 Task: Add a signature Evelyn Lewis containing With gratitude and best wishes, Evelyn Lewis to email address softage.10@softage.net and add a folder Employee relations
Action: Mouse moved to (95, 92)
Screenshot: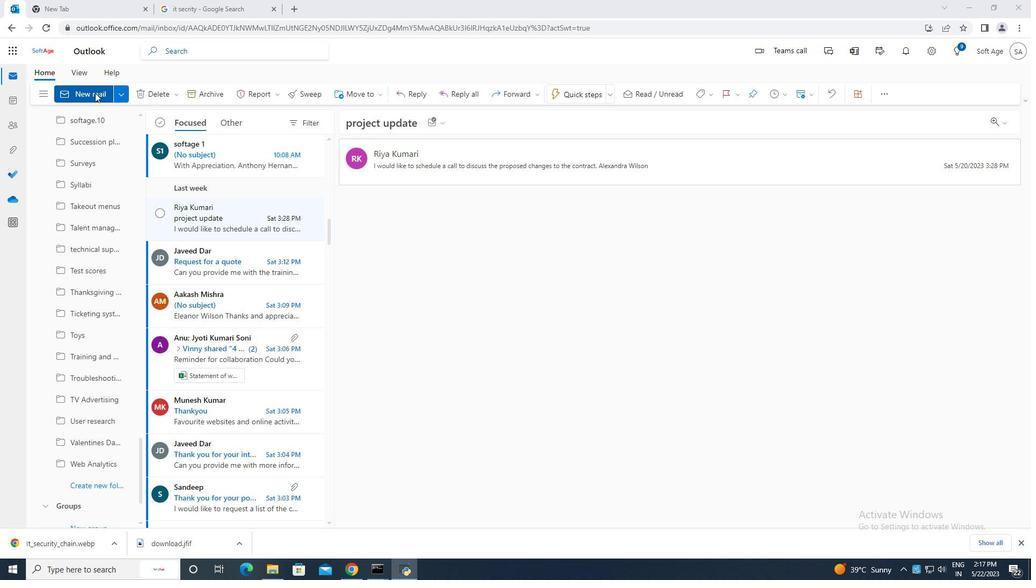 
Action: Mouse pressed left at (95, 92)
Screenshot: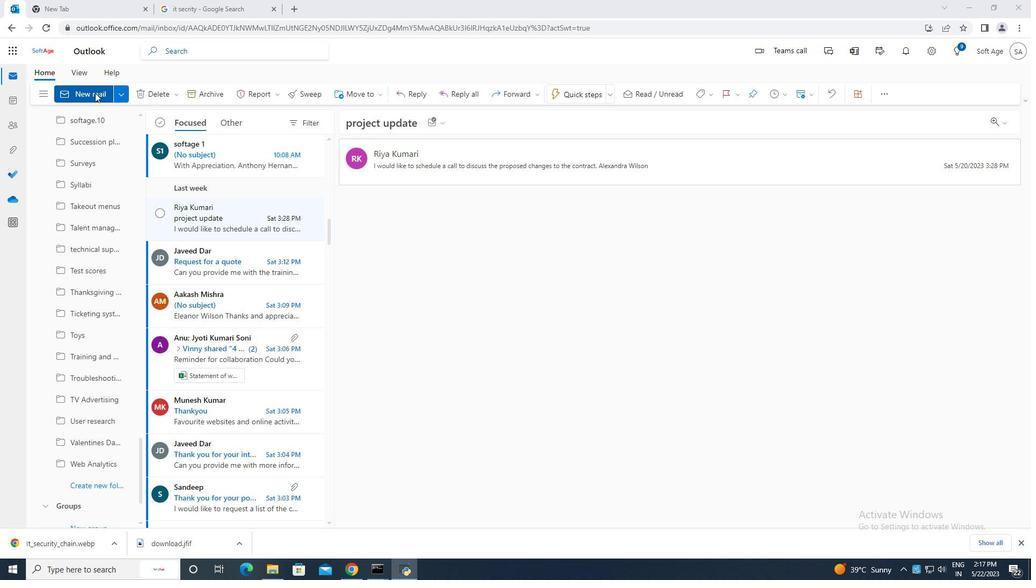 
Action: Mouse moved to (689, 90)
Screenshot: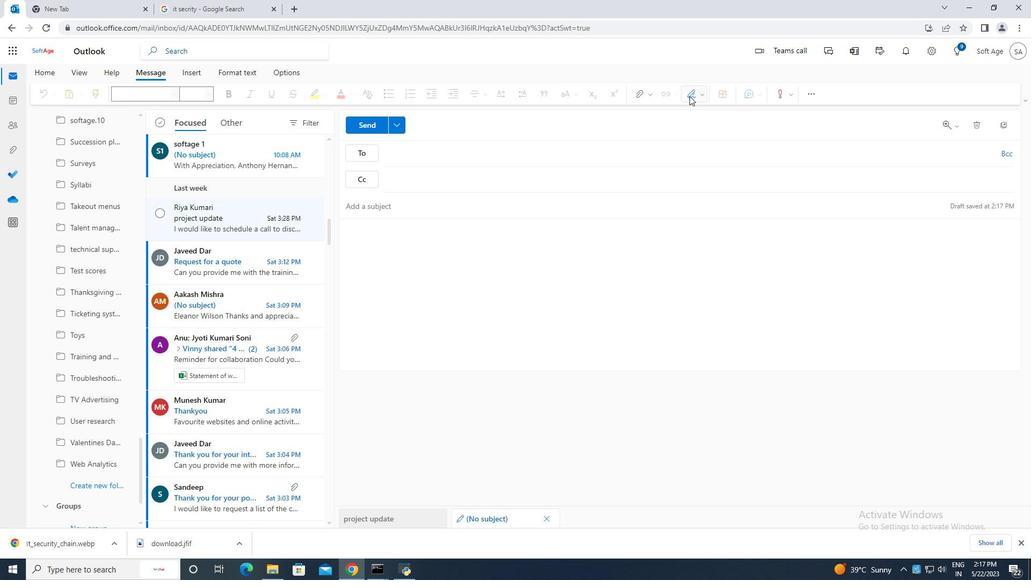 
Action: Mouse pressed left at (689, 90)
Screenshot: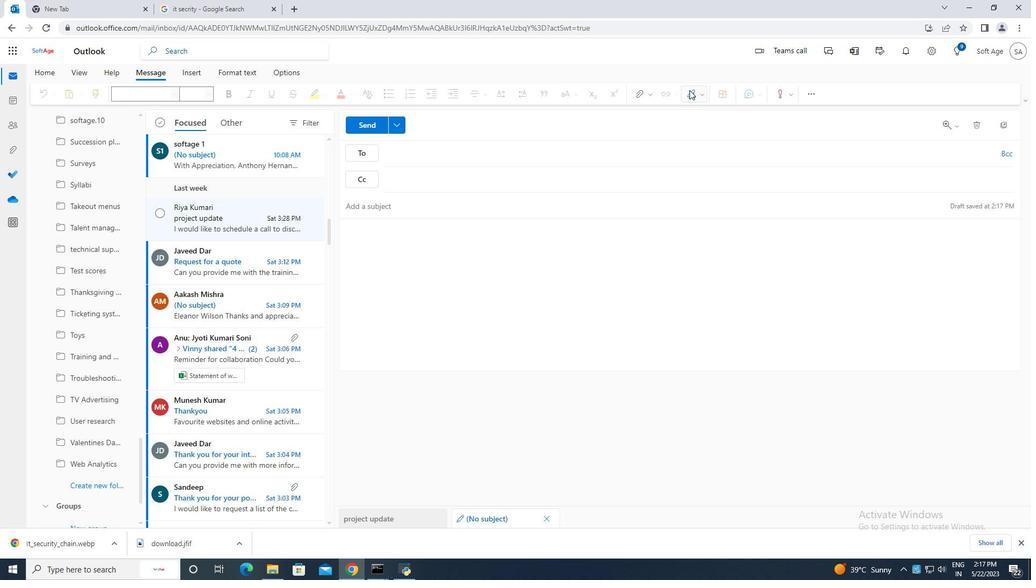 
Action: Mouse moved to (686, 137)
Screenshot: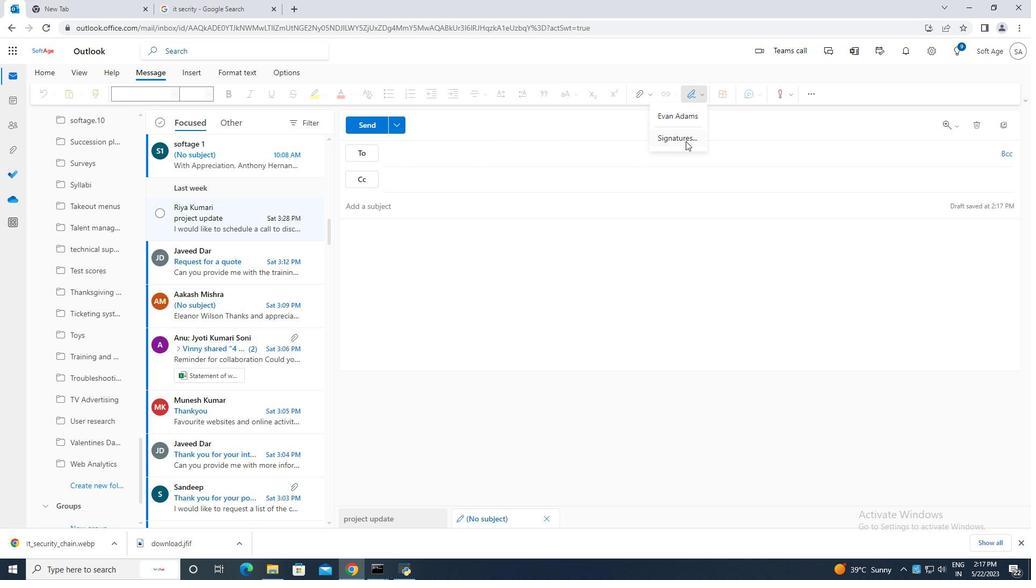 
Action: Mouse pressed left at (686, 137)
Screenshot: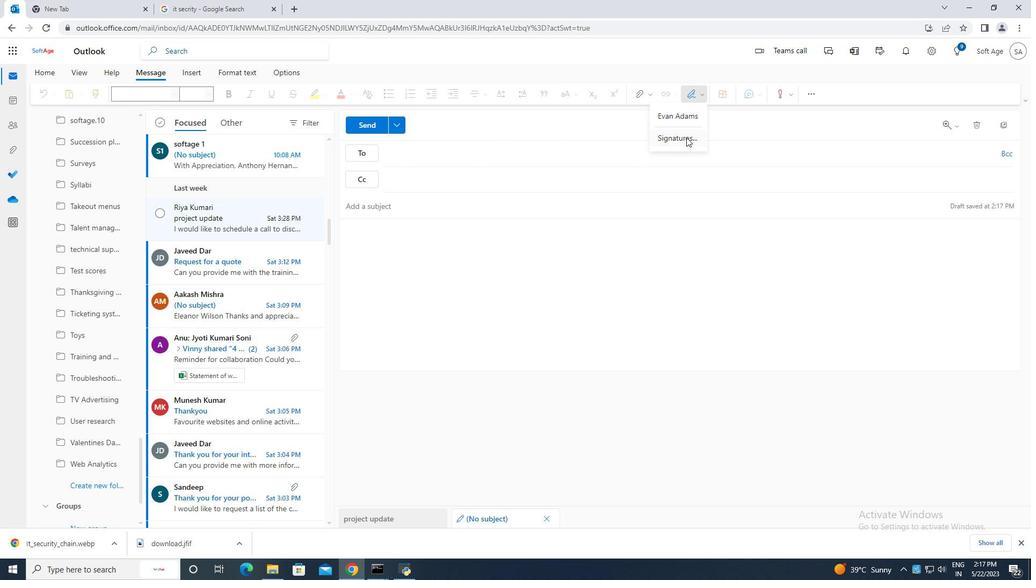 
Action: Mouse moved to (735, 175)
Screenshot: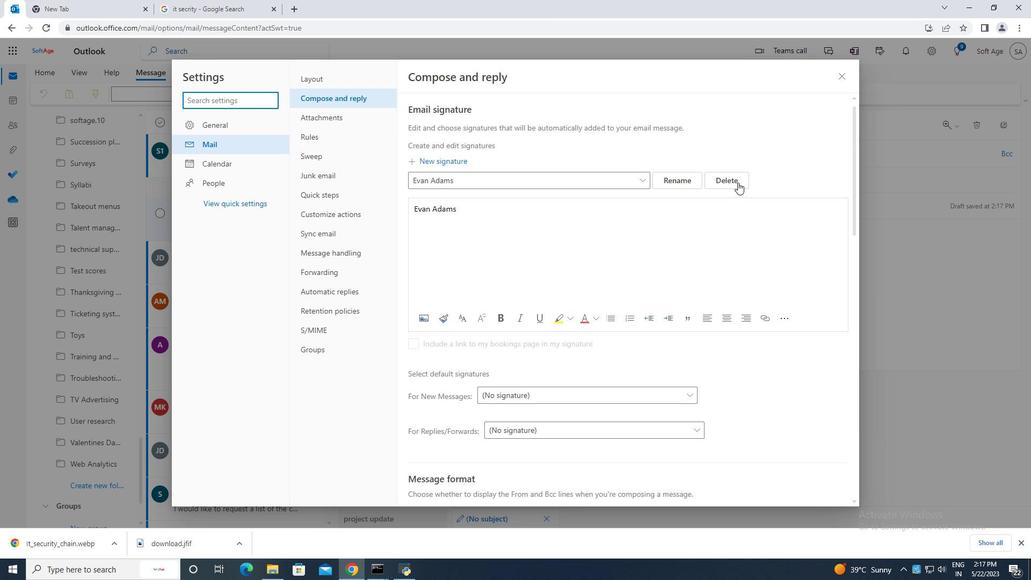 
Action: Mouse pressed left at (735, 175)
Screenshot: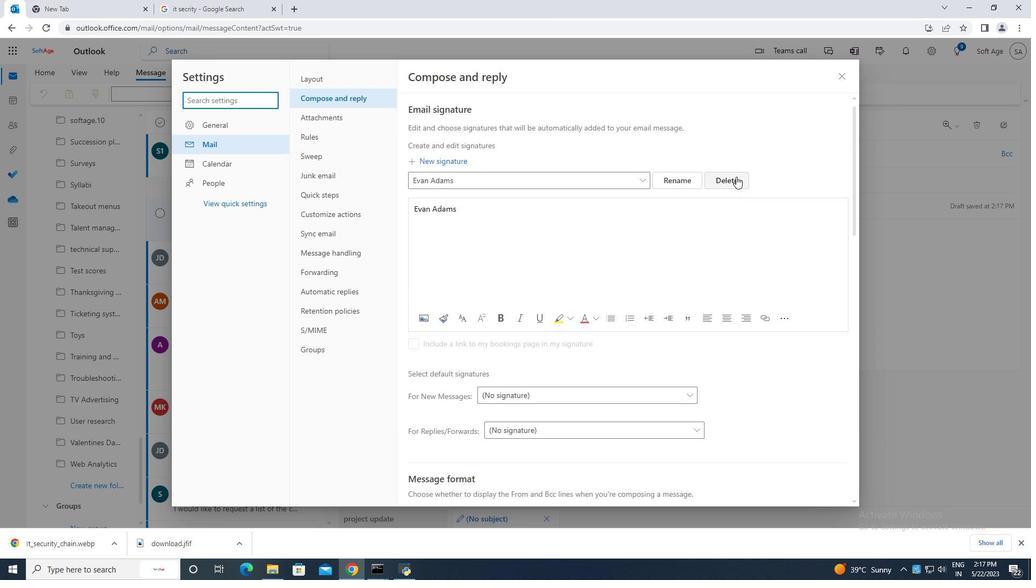 
Action: Mouse moved to (465, 182)
Screenshot: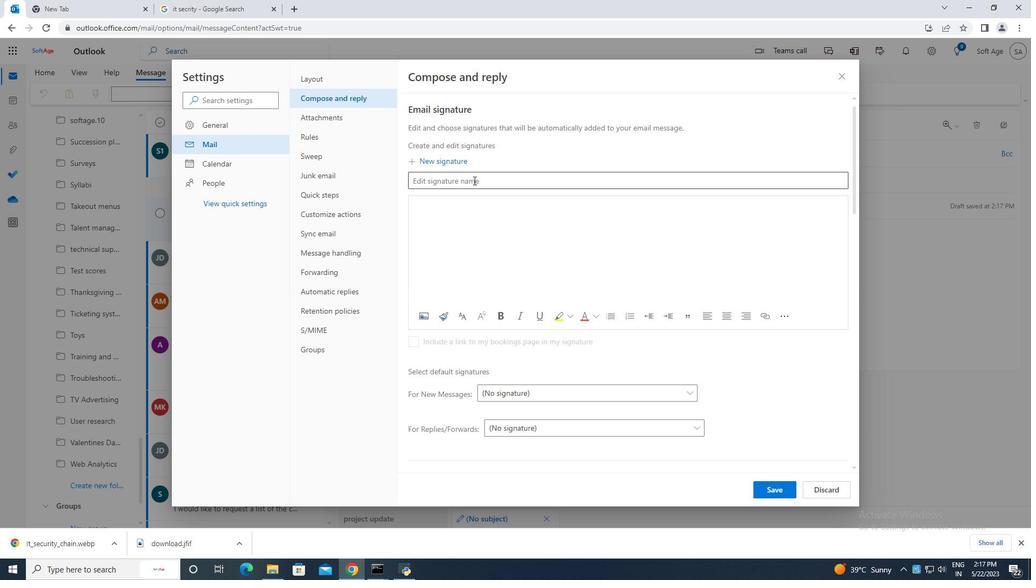 
Action: Mouse pressed left at (465, 182)
Screenshot: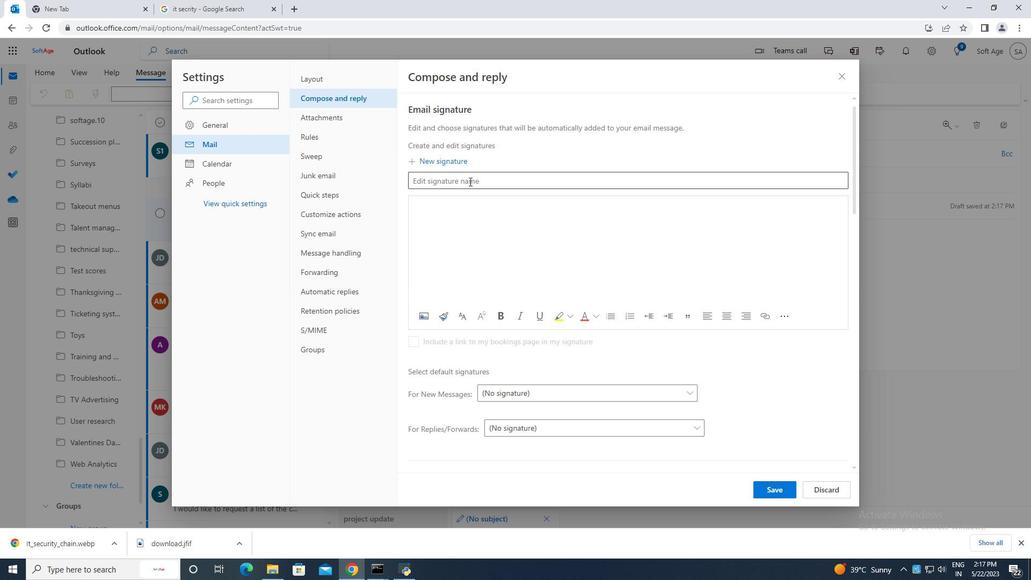 
Action: Key pressed <Key.caps_lock>E<Key.caps_lock>venly<Key.space><Key.caps_lock>L<Key.caps_lock>ewis<Key.space>
Screenshot: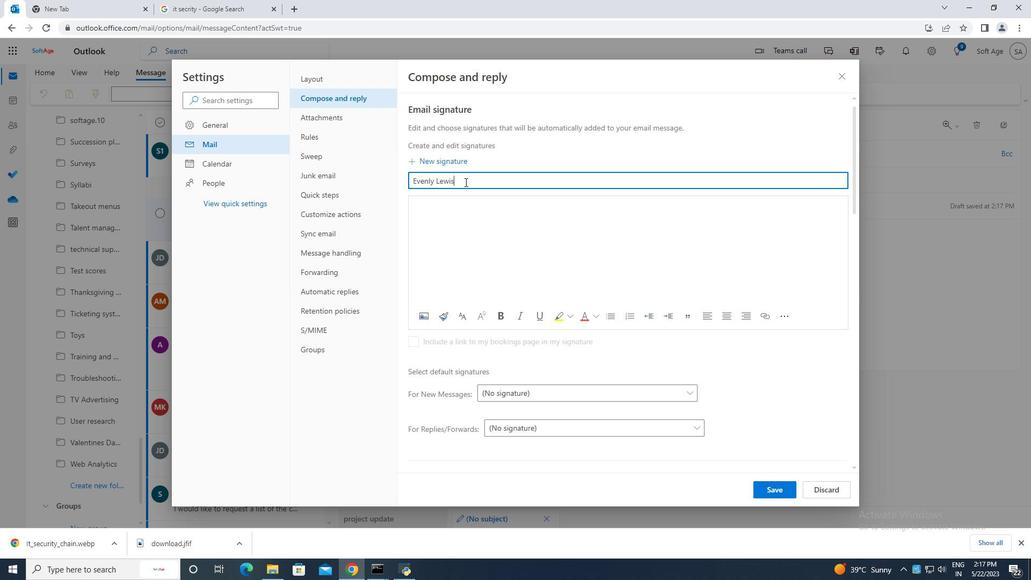 
Action: Mouse moved to (428, 206)
Screenshot: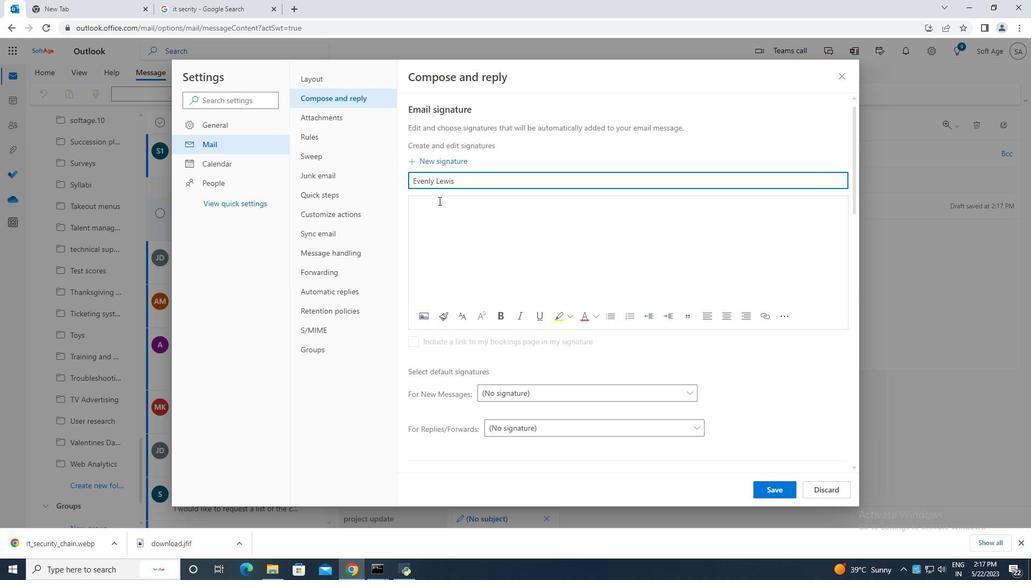 
Action: Mouse pressed left at (428, 206)
Screenshot: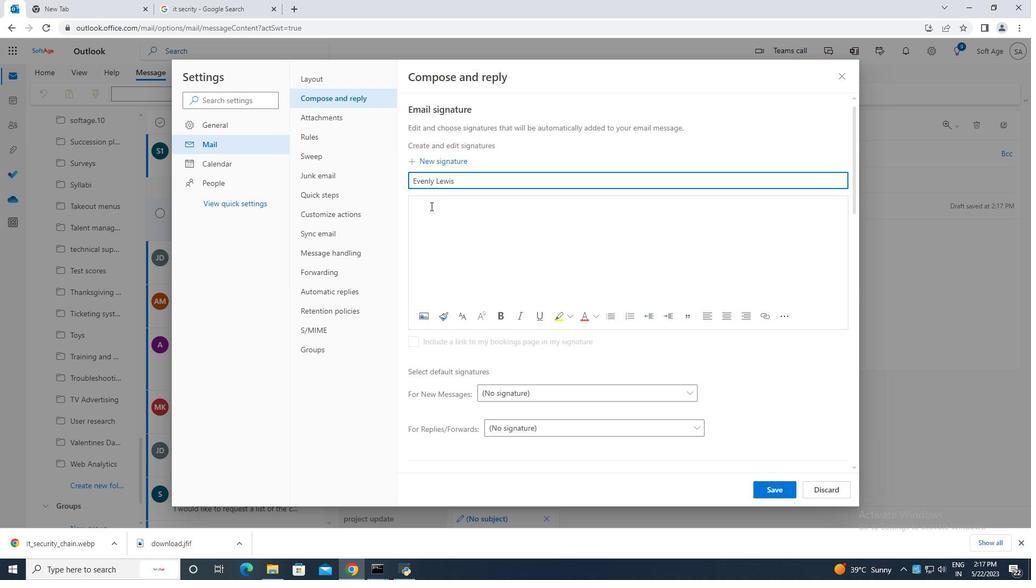 
Action: Key pressed <Key.caps_lock>E<Key.caps_lock>venly<Key.space><Key.caps_lock>L<Key.caps_lock>ewis
Screenshot: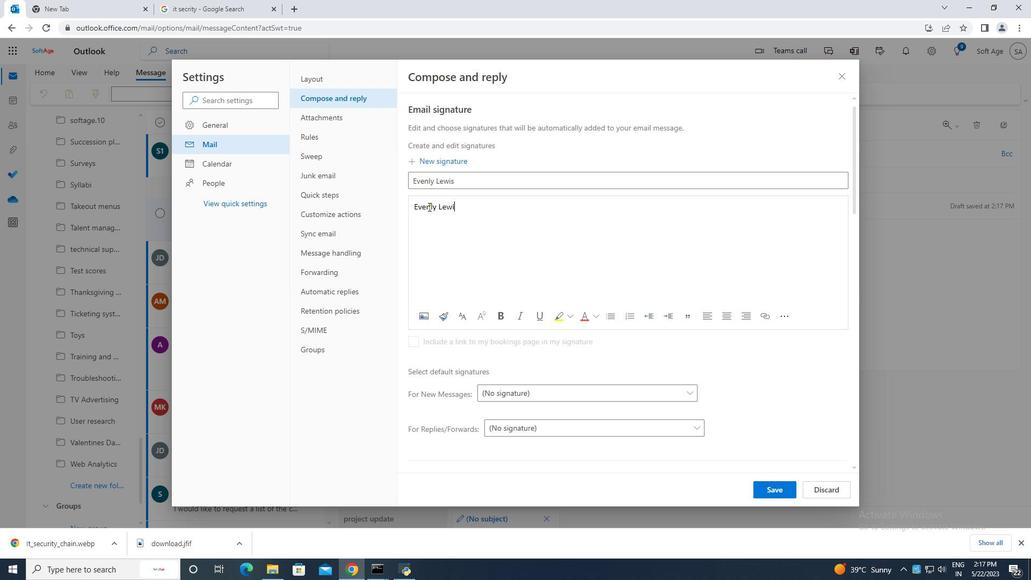 
Action: Mouse moved to (782, 491)
Screenshot: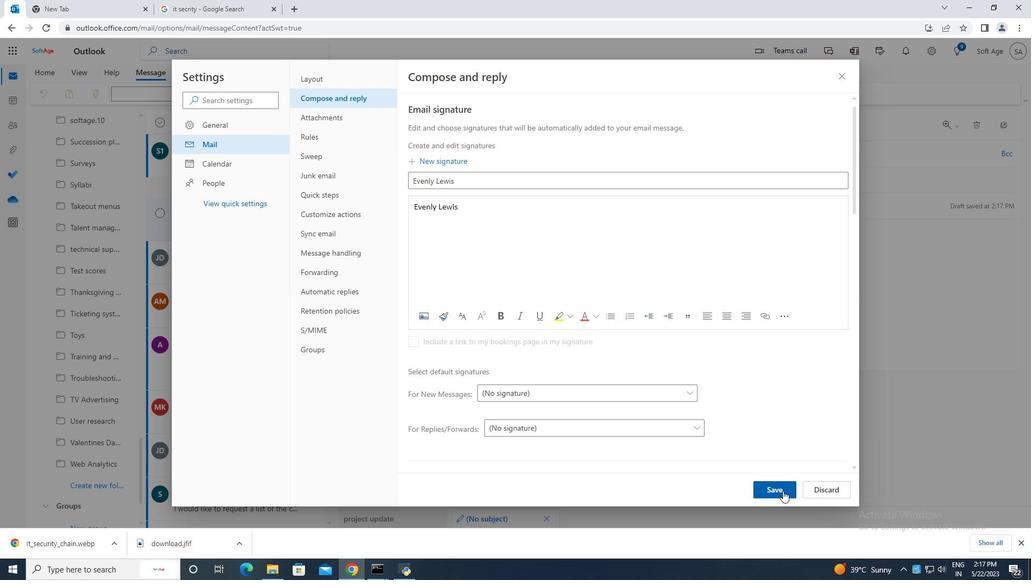 
Action: Mouse pressed left at (782, 491)
Screenshot: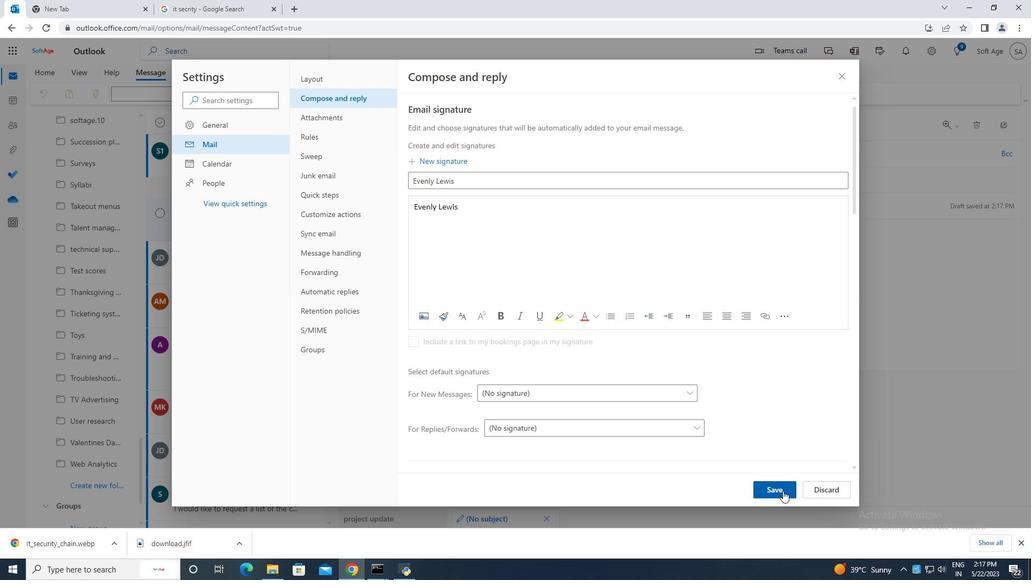 
Action: Mouse moved to (837, 80)
Screenshot: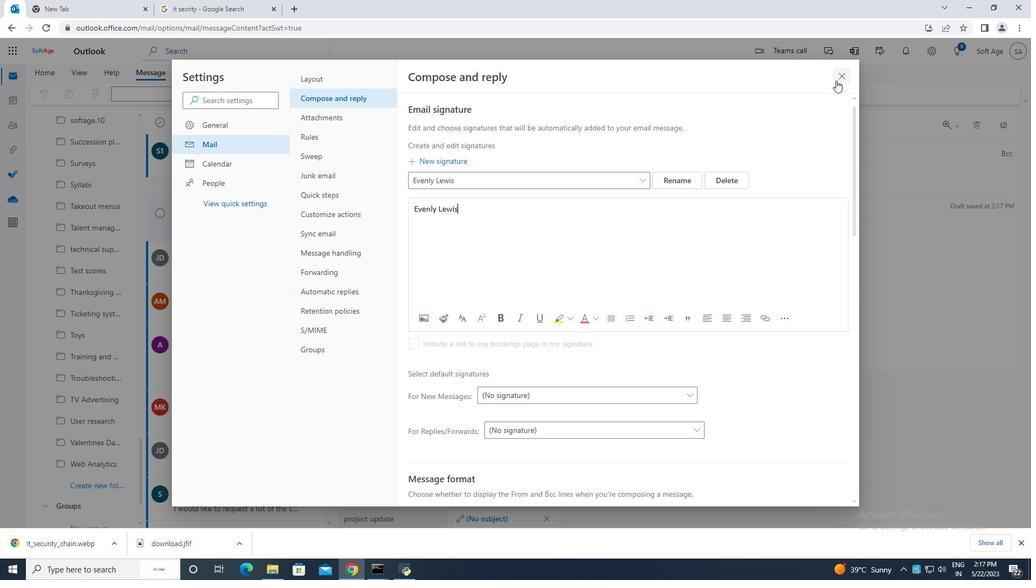 
Action: Mouse pressed left at (837, 80)
Screenshot: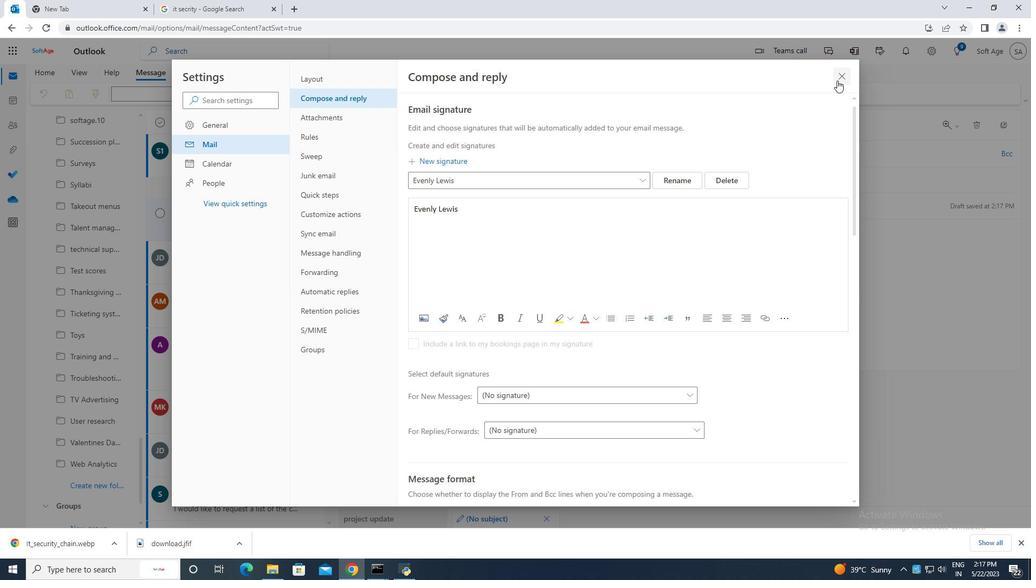 
Action: Mouse moved to (365, 226)
Screenshot: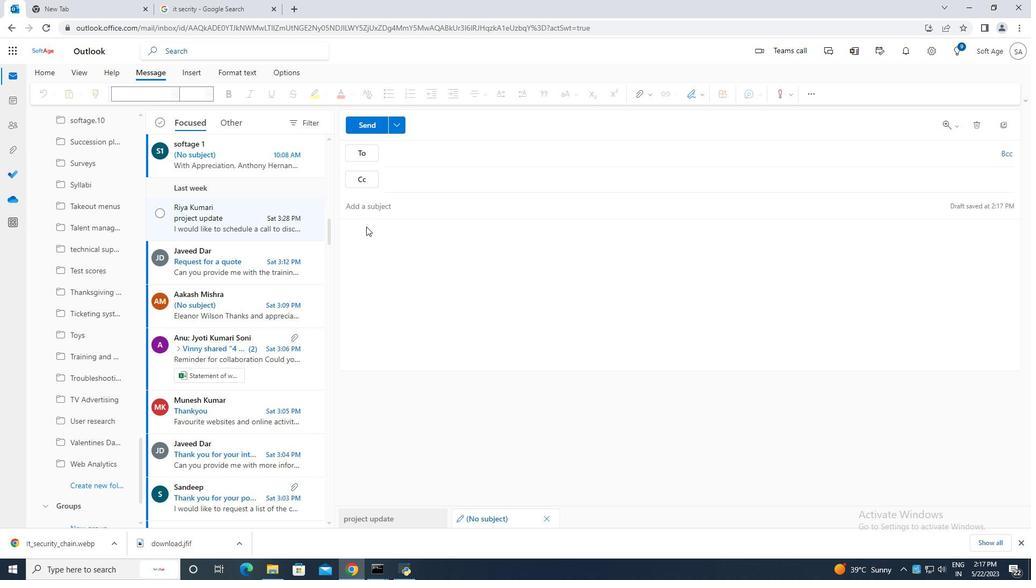
Action: Mouse pressed left at (365, 226)
Screenshot: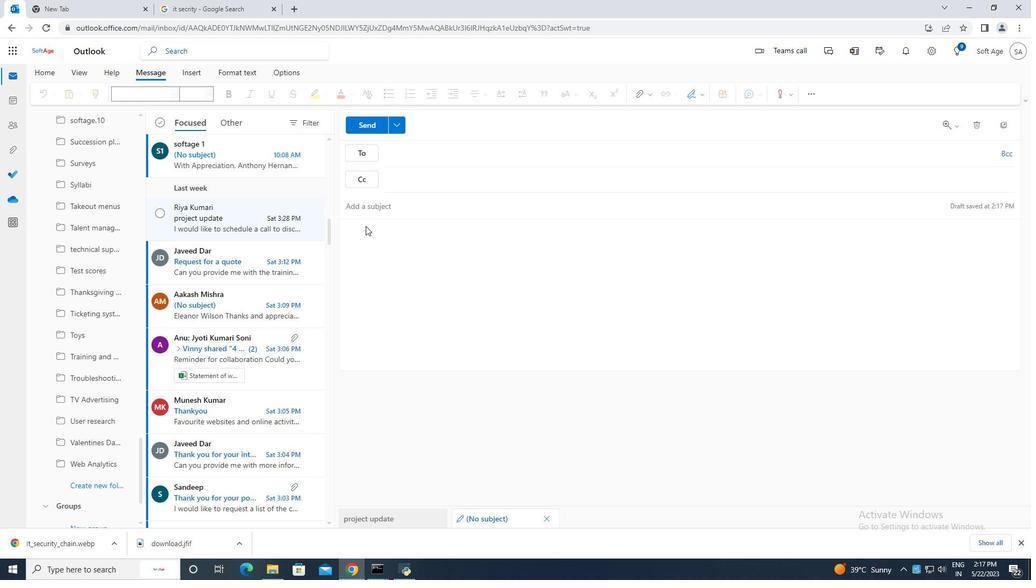 
Action: Mouse moved to (696, 91)
Screenshot: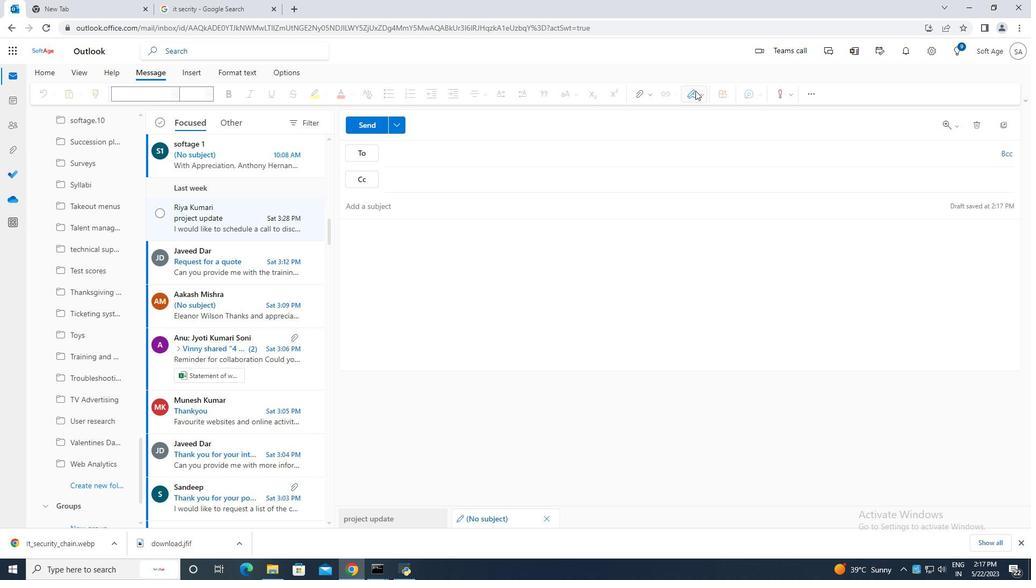 
Action: Mouse pressed left at (696, 91)
Screenshot: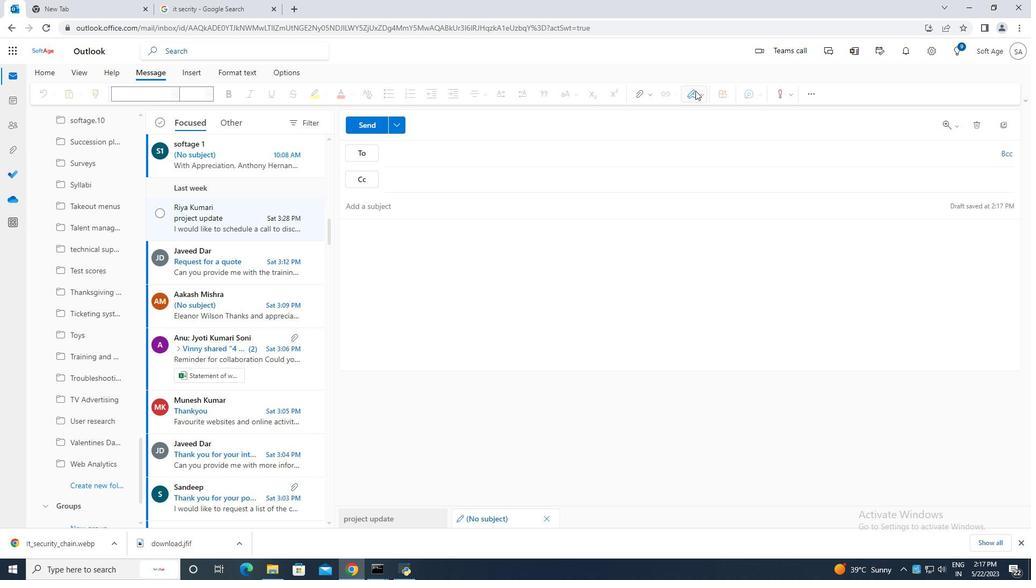 
Action: Mouse moved to (676, 116)
Screenshot: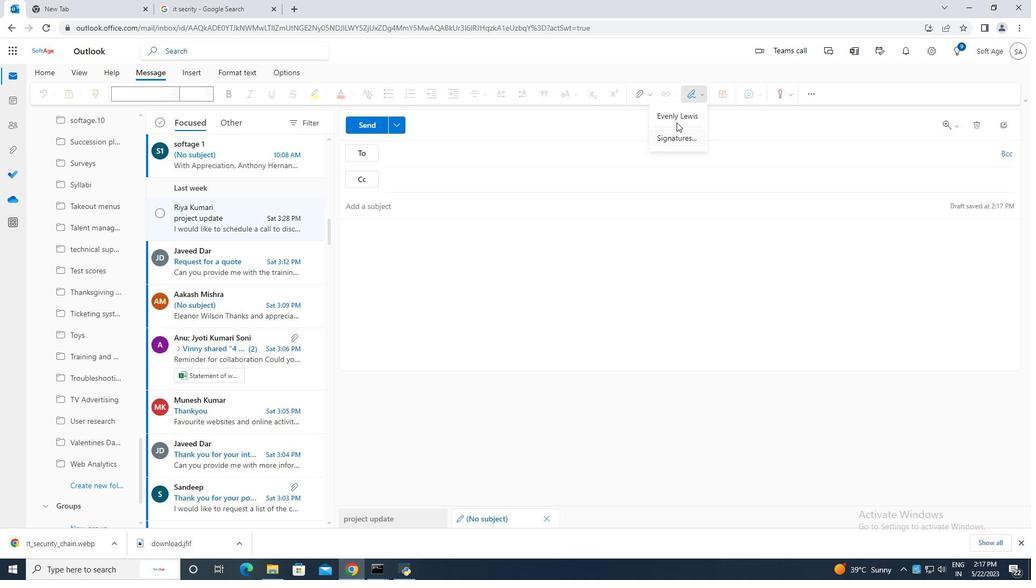 
Action: Mouse pressed left at (676, 116)
Screenshot: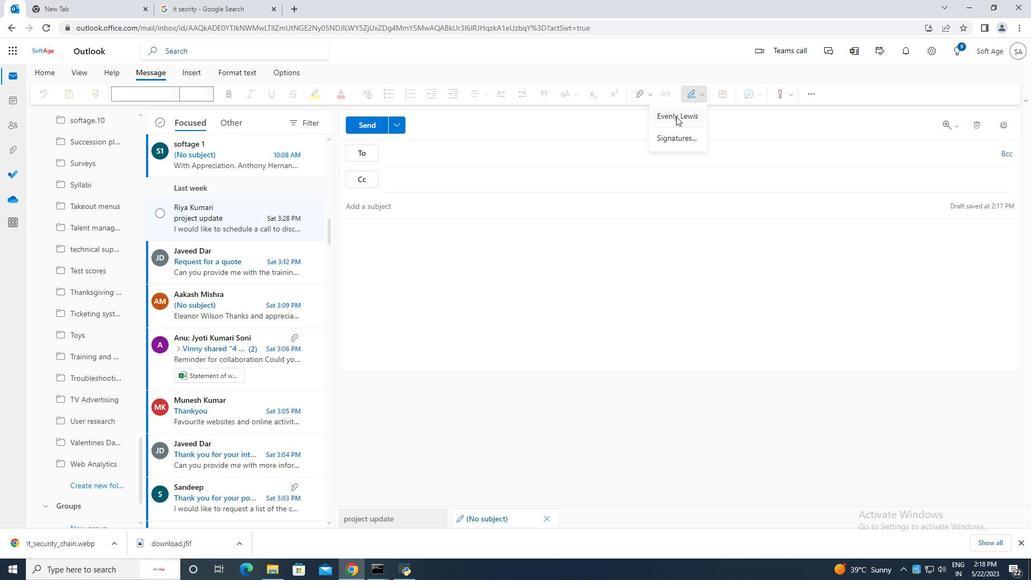 
Action: Mouse moved to (374, 229)
Screenshot: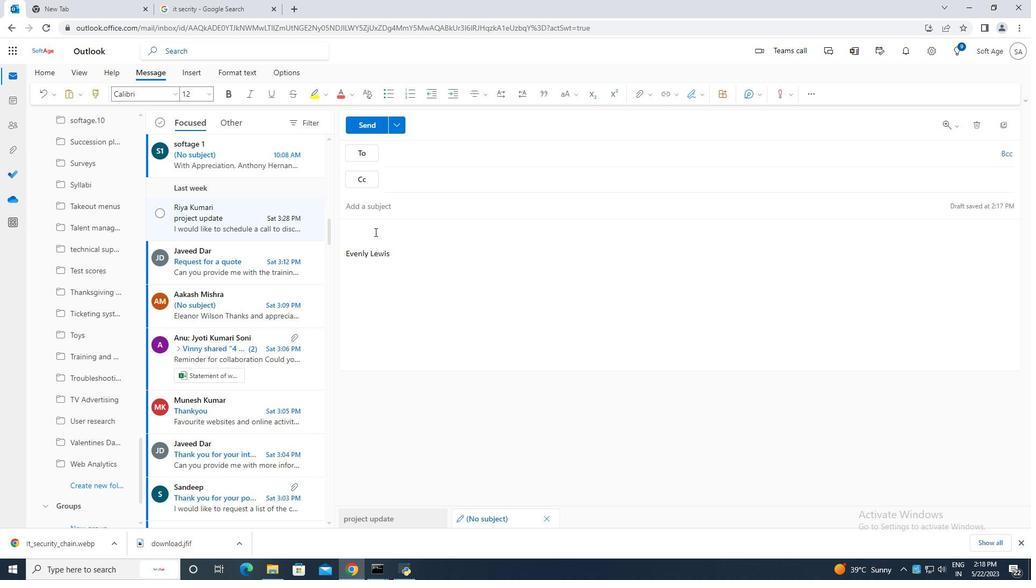 
Action: Key pressed <Key.caps_lock>C<Key.caps_lock>ontaining<Key.space>with<Key.space>gratitude<Key.space>and<Key.space>best<Key.space>wishes,
Screenshot: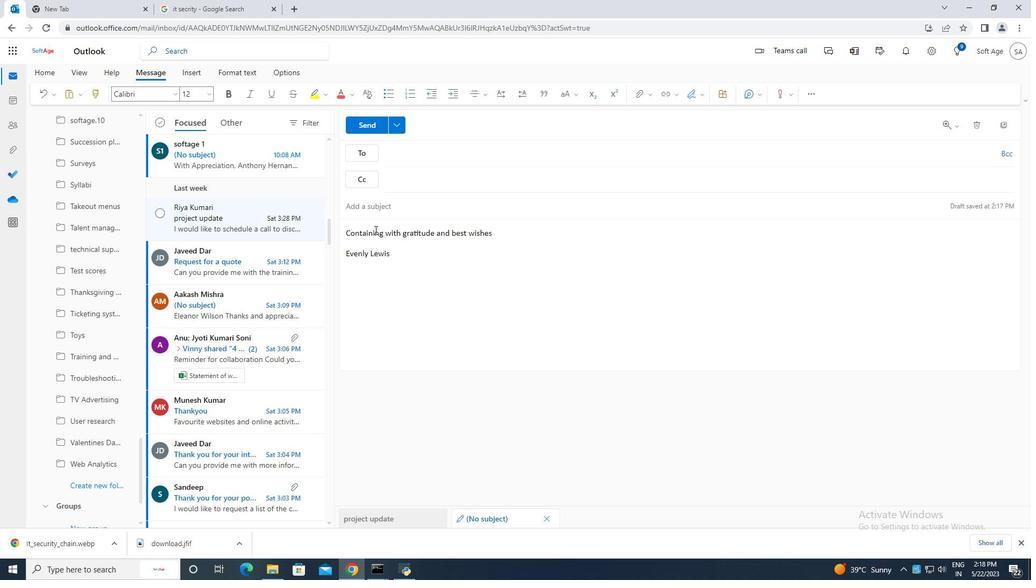 
Action: Mouse moved to (403, 166)
Screenshot: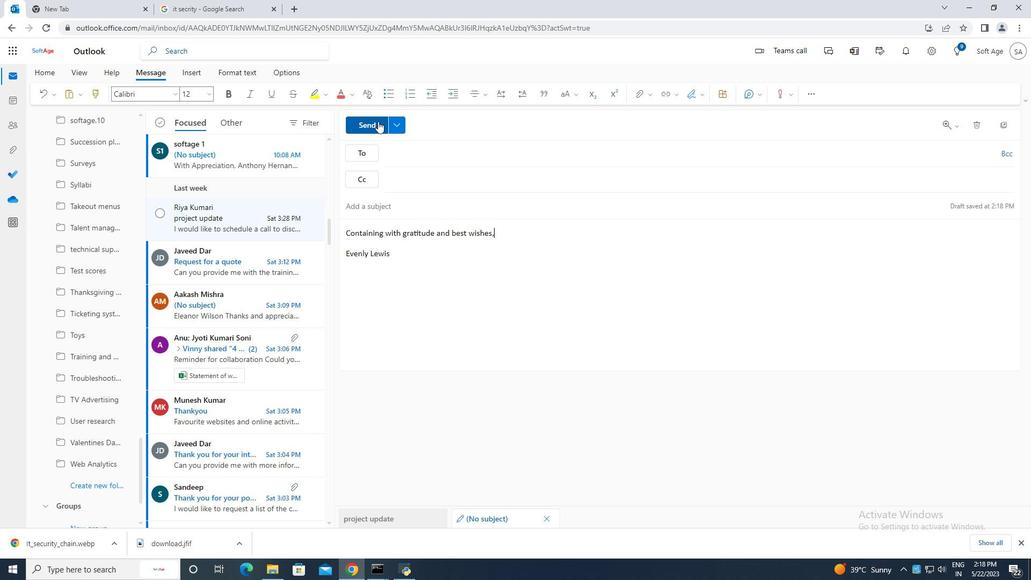 
Action: Mouse pressed left at (403, 166)
Screenshot: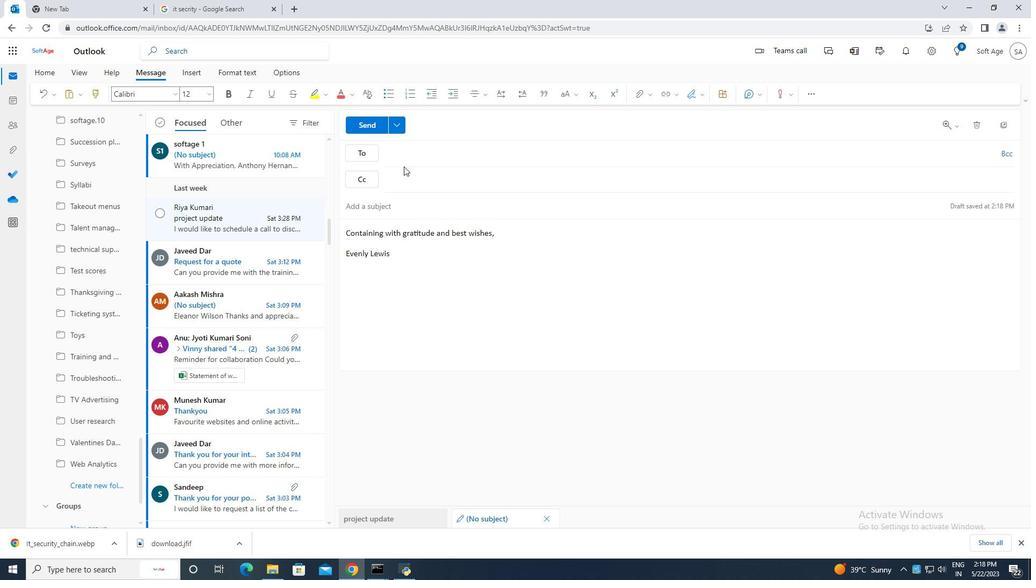 
Action: Mouse moved to (405, 161)
Screenshot: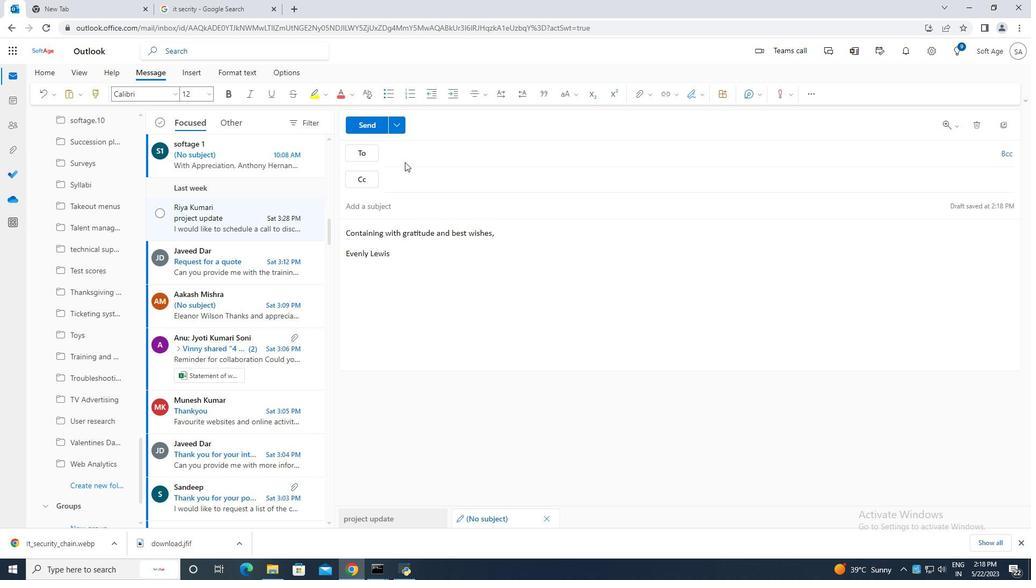
Action: Mouse pressed left at (405, 161)
Screenshot: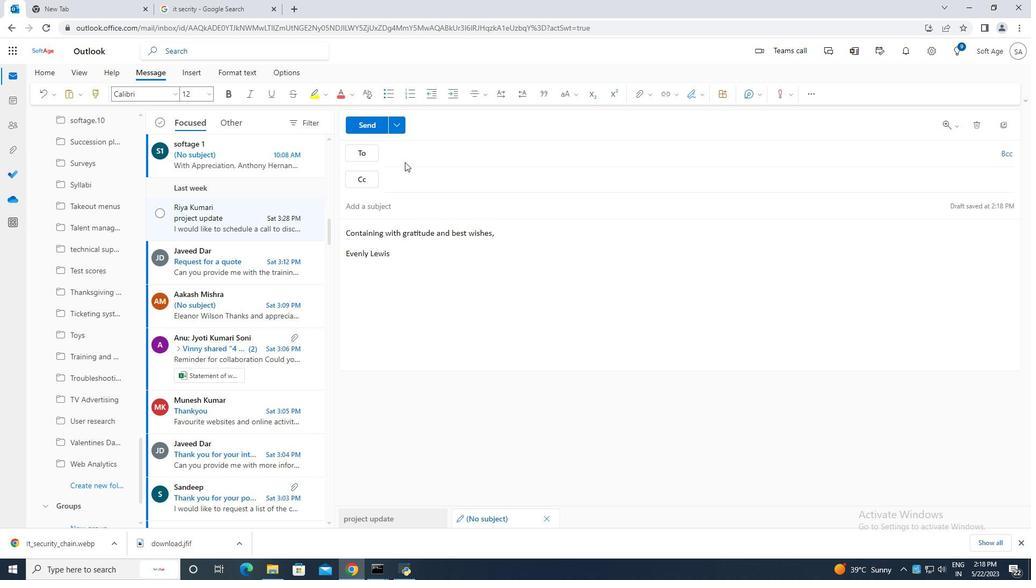 
Action: Mouse moved to (392, 153)
Screenshot: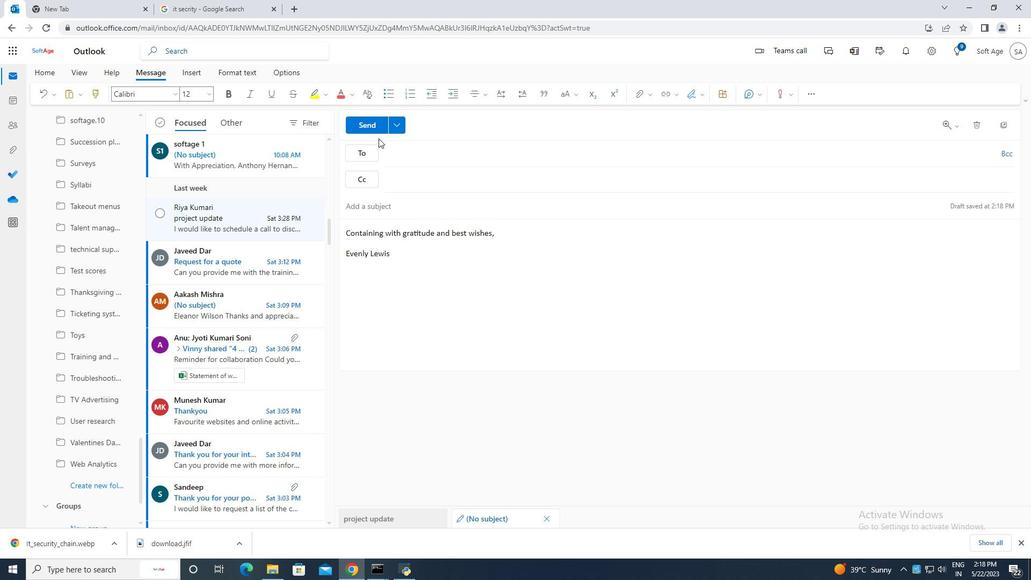 
Action: Mouse pressed left at (392, 153)
Screenshot: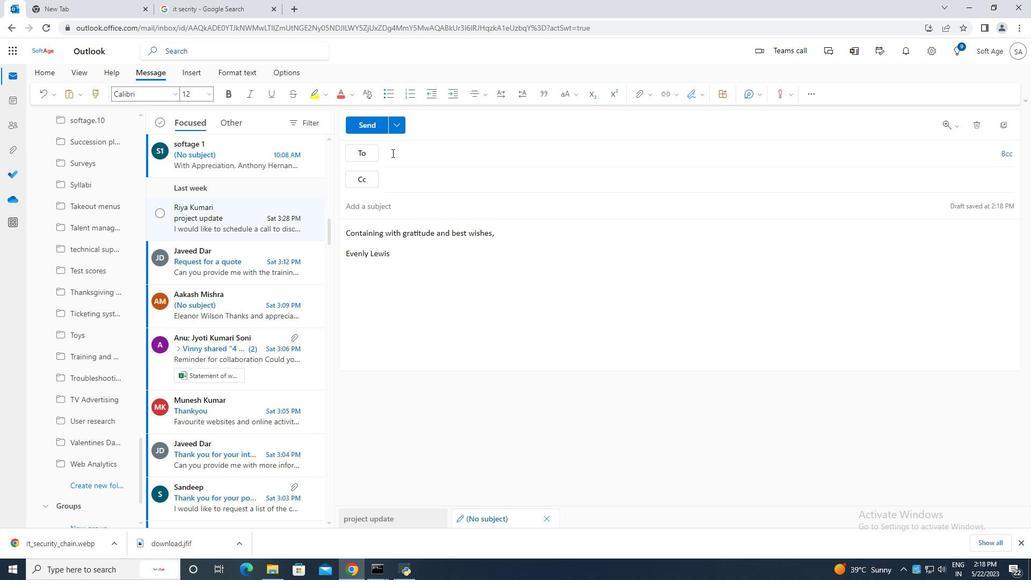 
Action: Mouse moved to (392, 153)
Screenshot: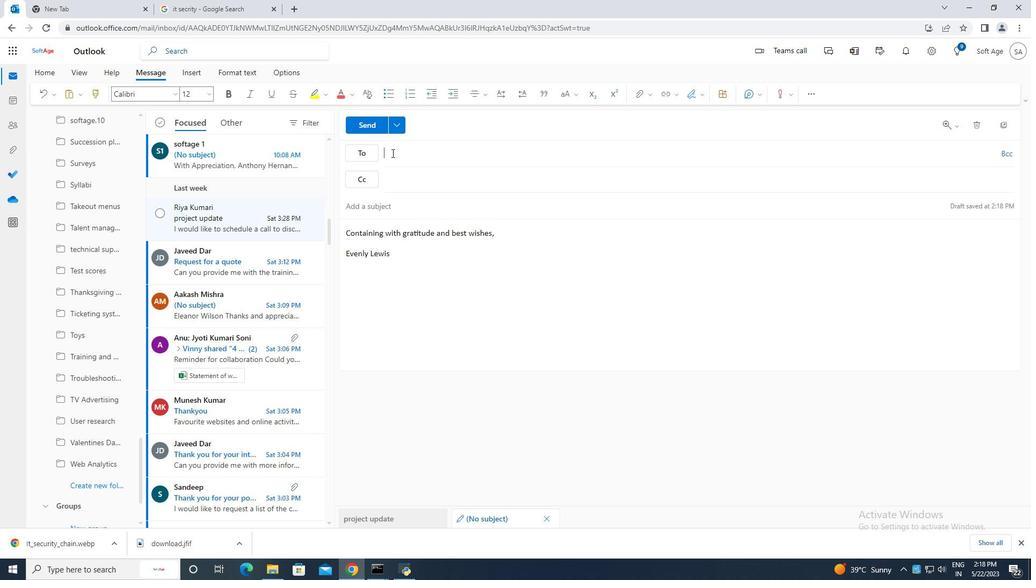 
Action: Key pressed softage.10
Screenshot: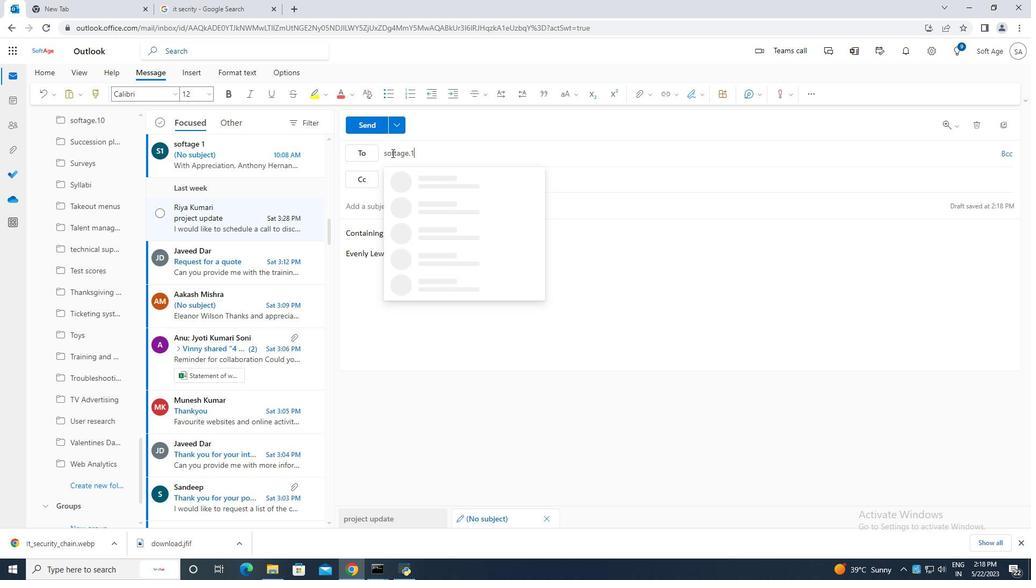 
Action: Mouse moved to (502, 209)
Screenshot: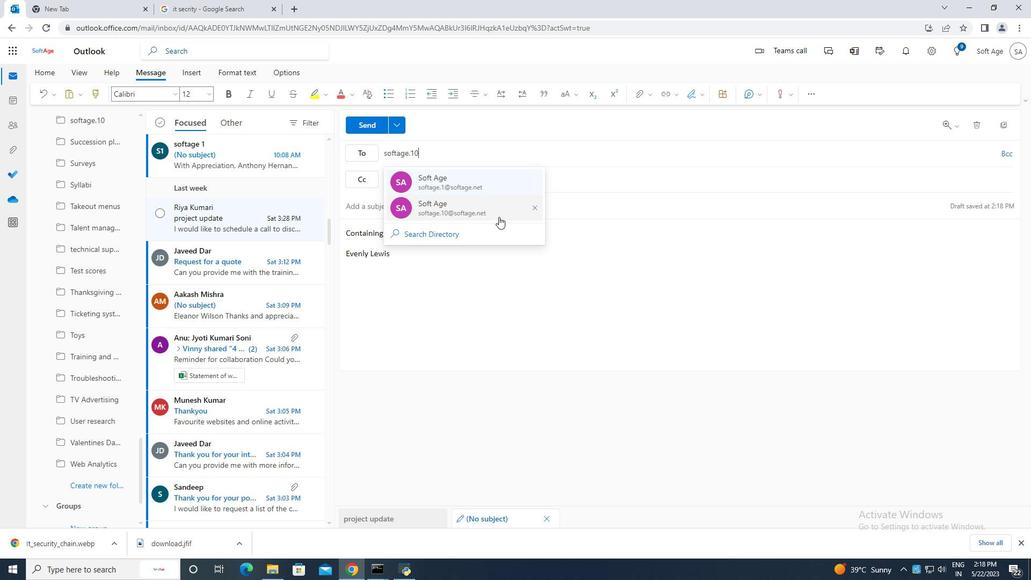 
Action: Mouse pressed left at (502, 209)
Screenshot: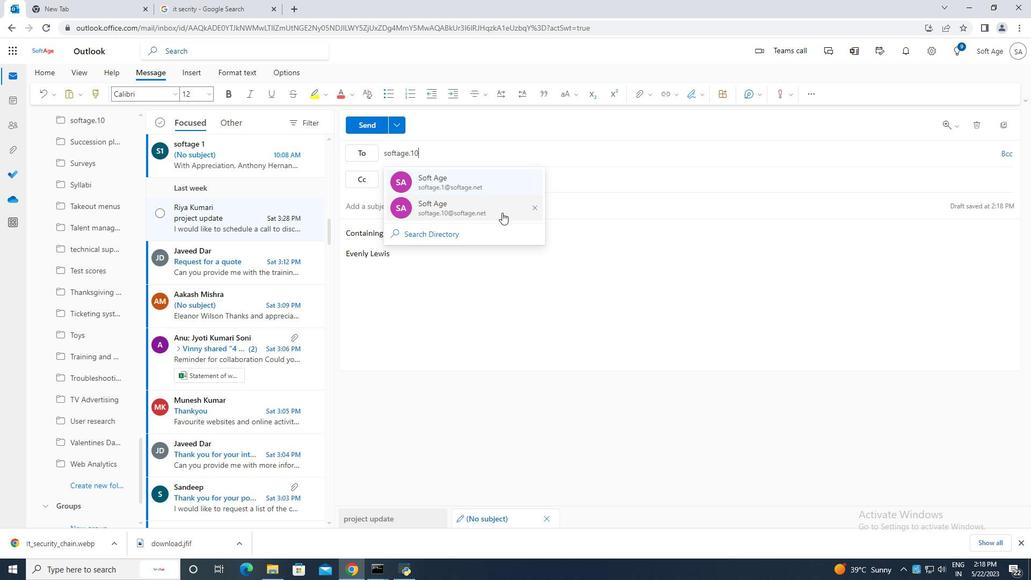 
Action: Mouse moved to (109, 488)
Screenshot: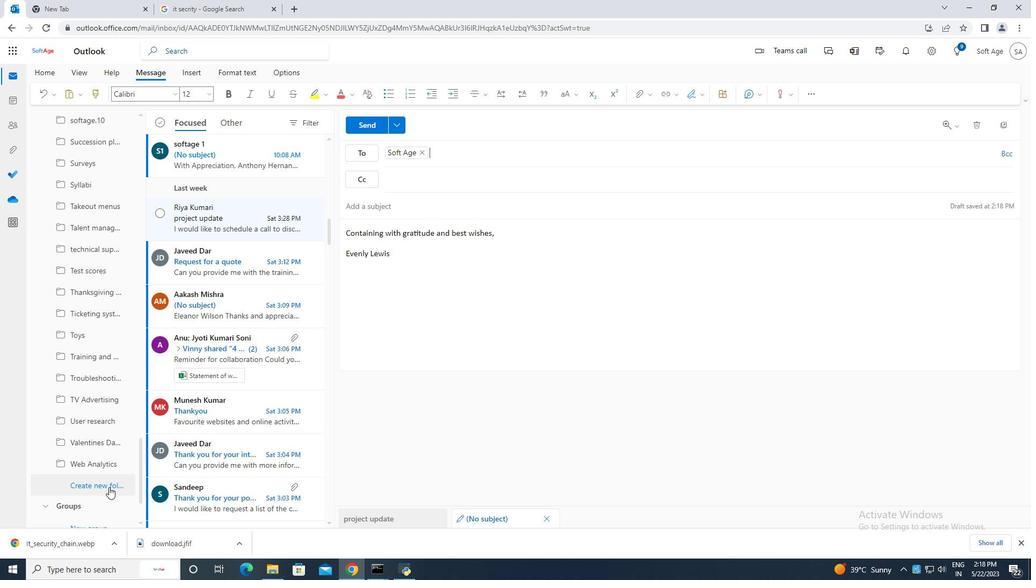 
Action: Mouse pressed left at (109, 488)
Screenshot: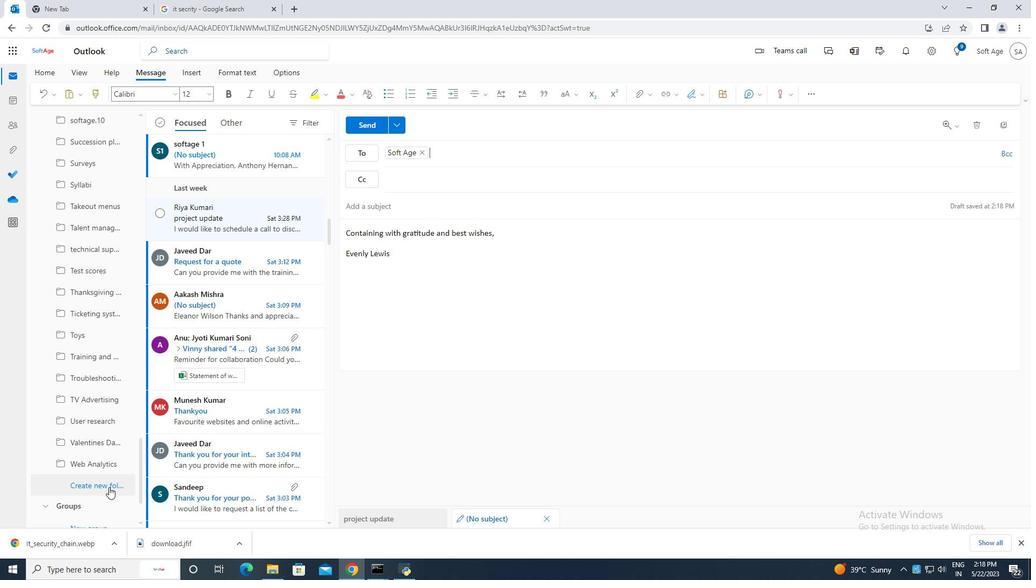 
Action: Mouse moved to (83, 482)
Screenshot: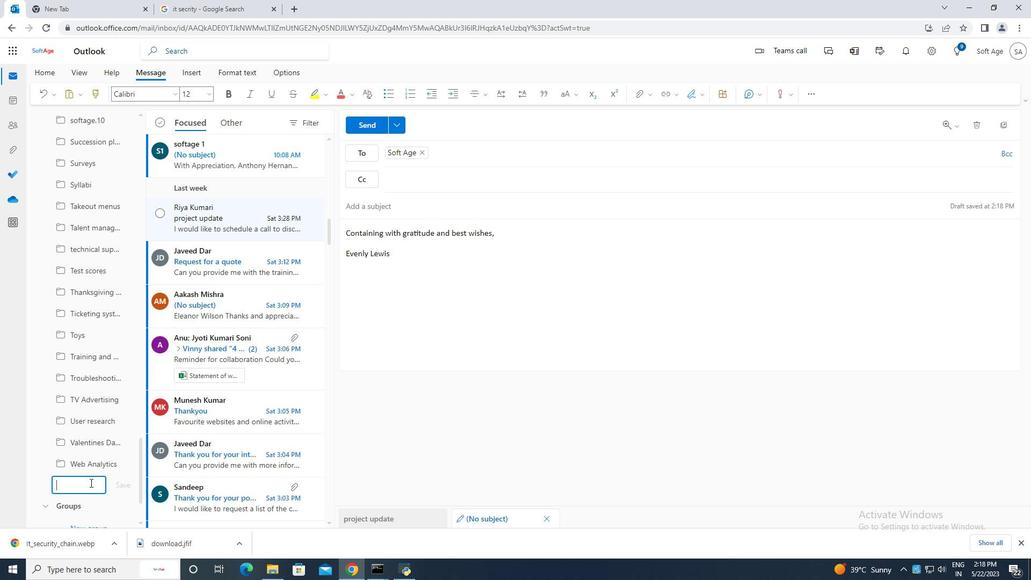 
Action: Mouse pressed left at (83, 482)
Screenshot: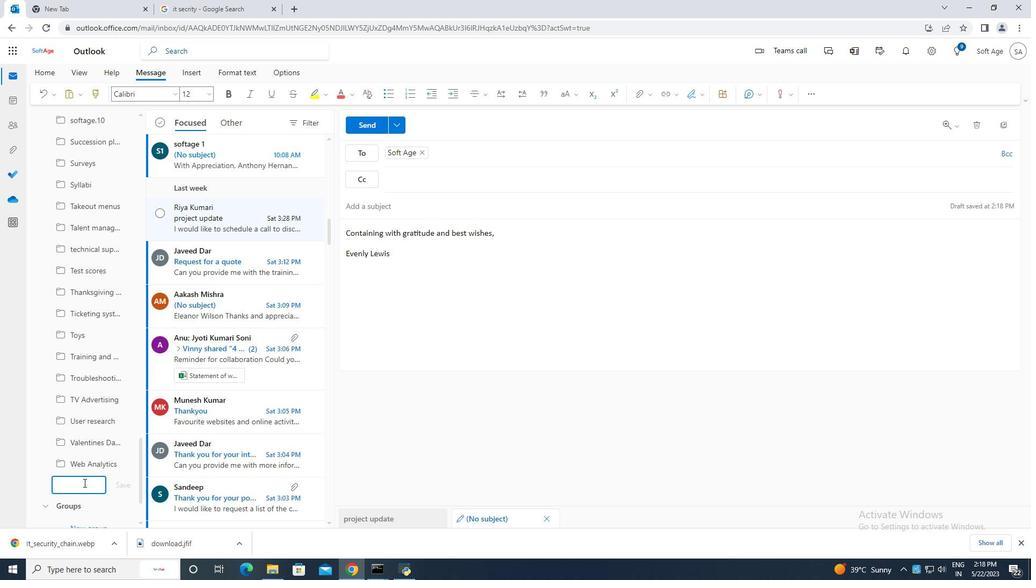 
Action: Mouse moved to (83, 482)
Screenshot: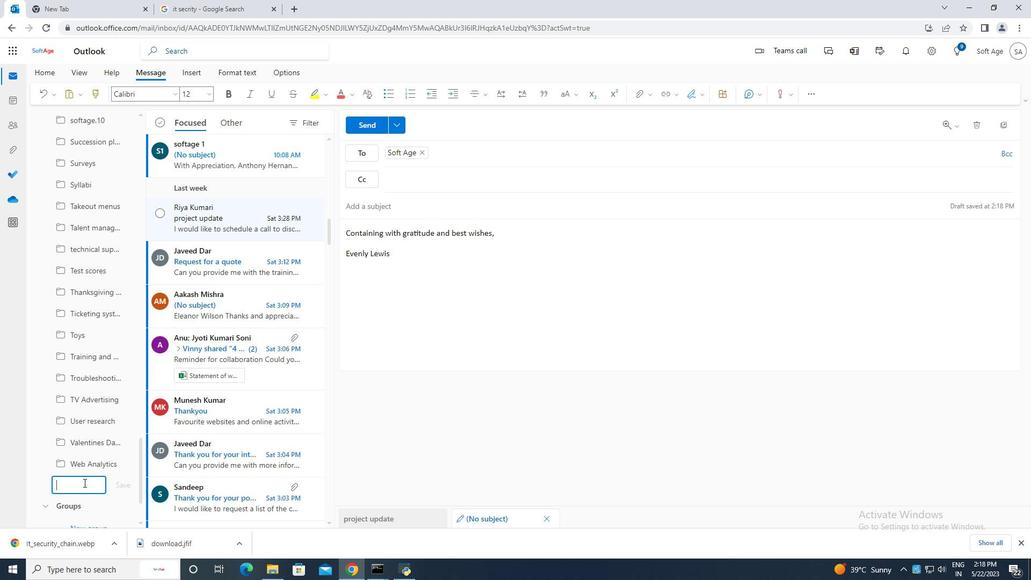 
Action: Key pressed <Key.caps_lock>E<Key.caps_lock>mployee<Key.space>relations
Screenshot: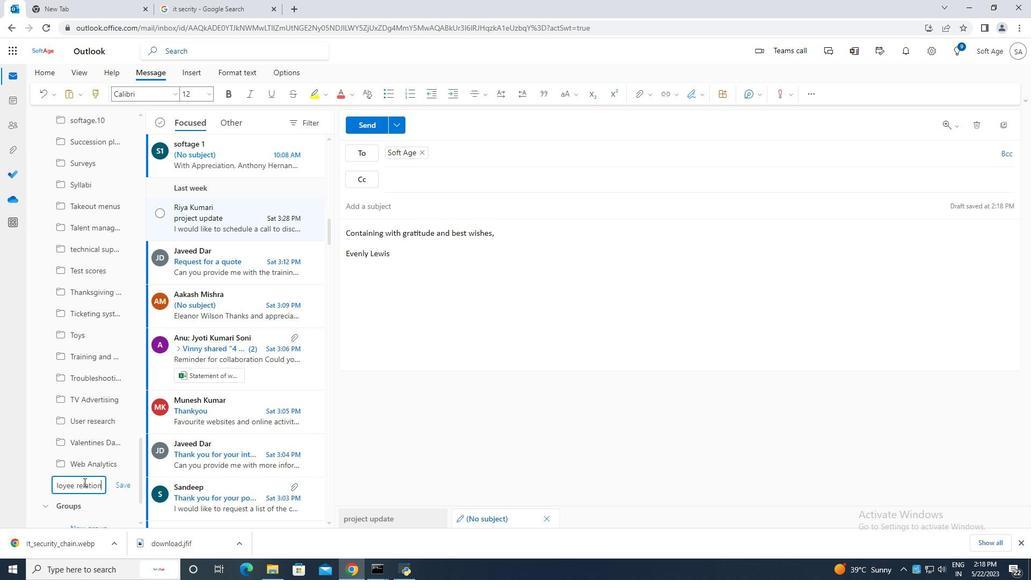 
Action: Mouse moved to (124, 484)
Screenshot: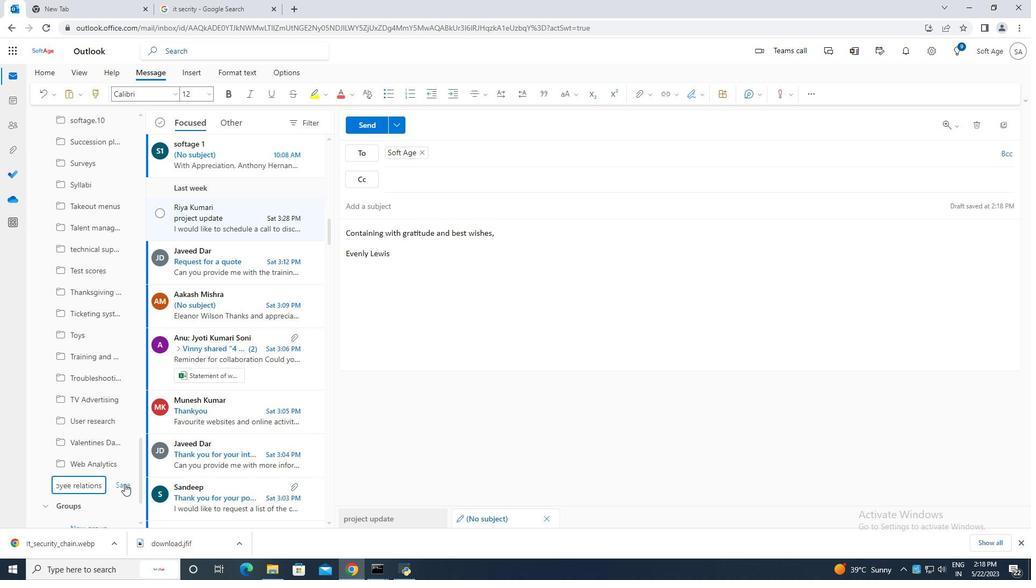 
Action: Mouse pressed left at (124, 484)
Screenshot: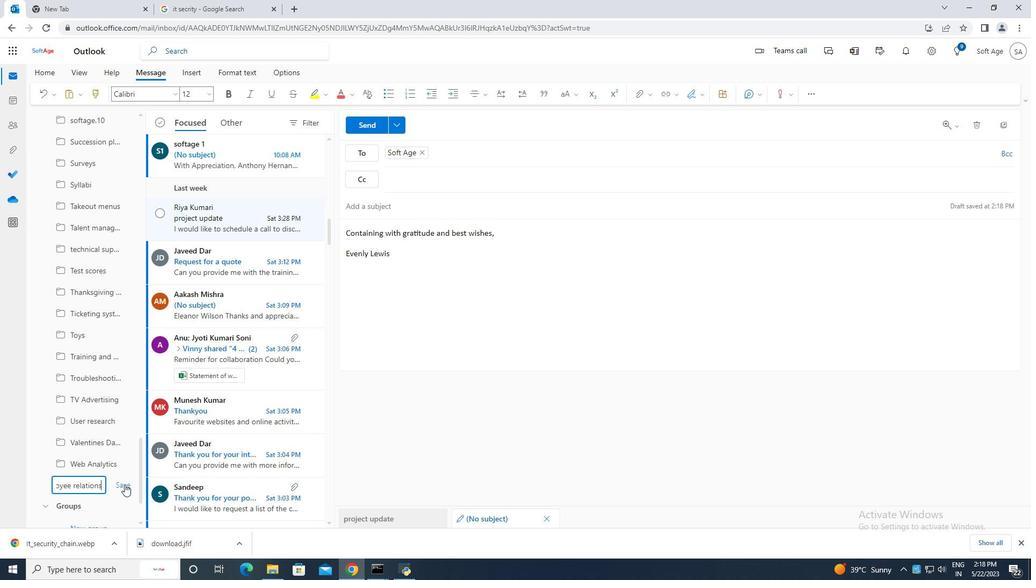 
Action: Mouse moved to (374, 128)
Screenshot: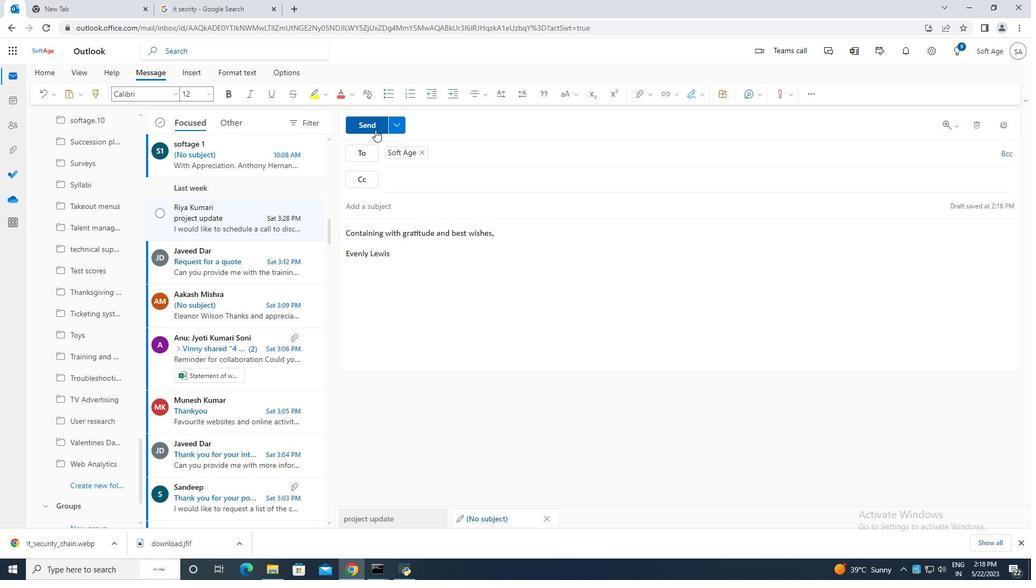 
Action: Mouse pressed left at (374, 128)
Screenshot: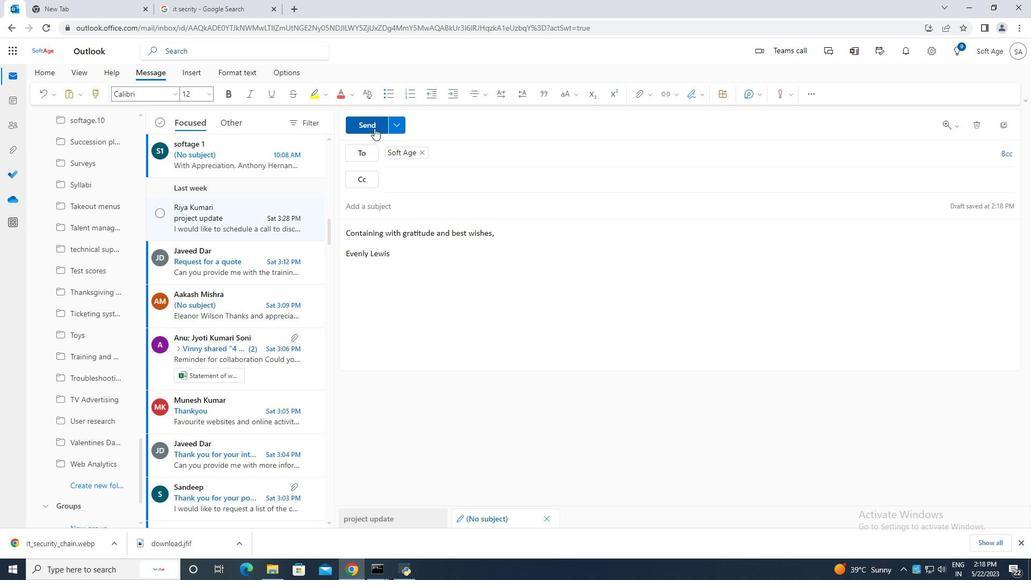 
Action: Mouse moved to (513, 305)
Screenshot: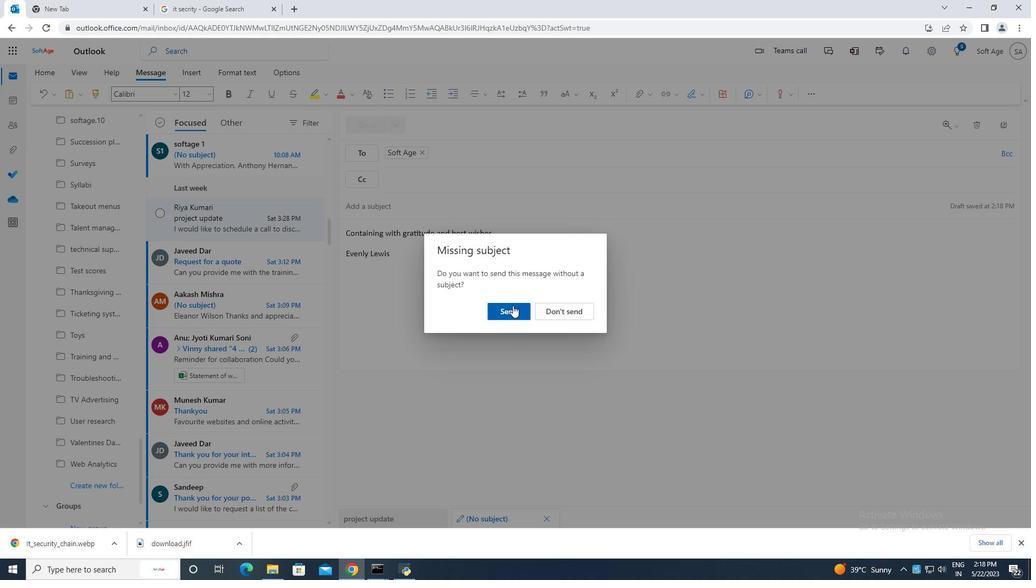 
Action: Mouse pressed left at (513, 305)
Screenshot: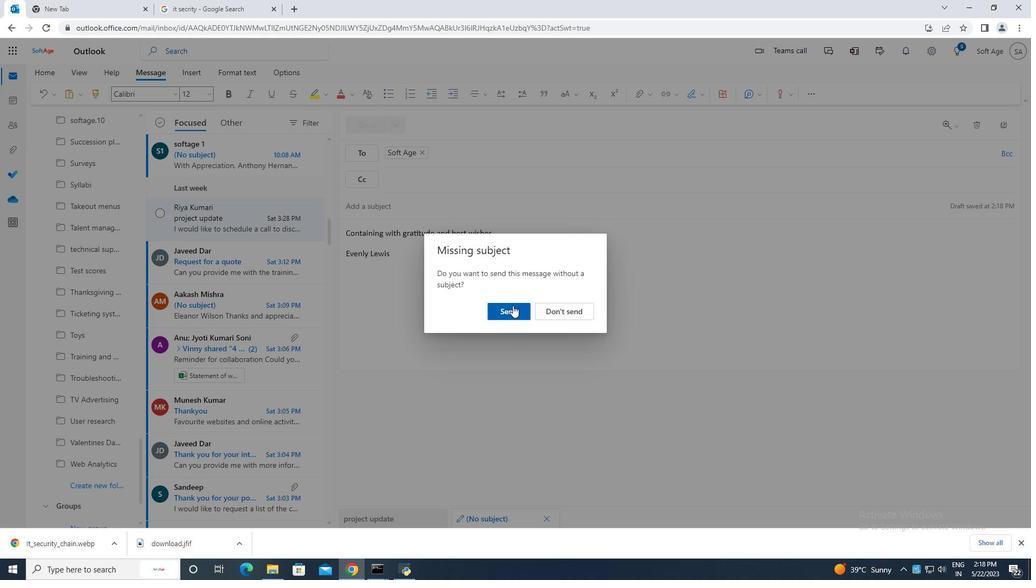 
Action: Mouse moved to (514, 306)
Screenshot: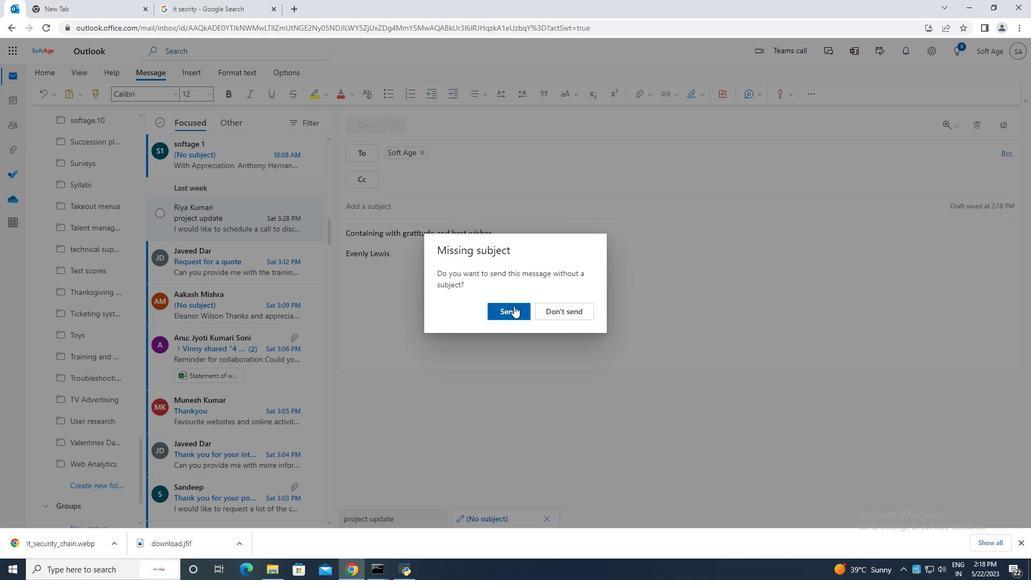 
